 Task: Check the median sale price of single-family homes in the last 1 year.
Action: Mouse moved to (804, 150)
Screenshot: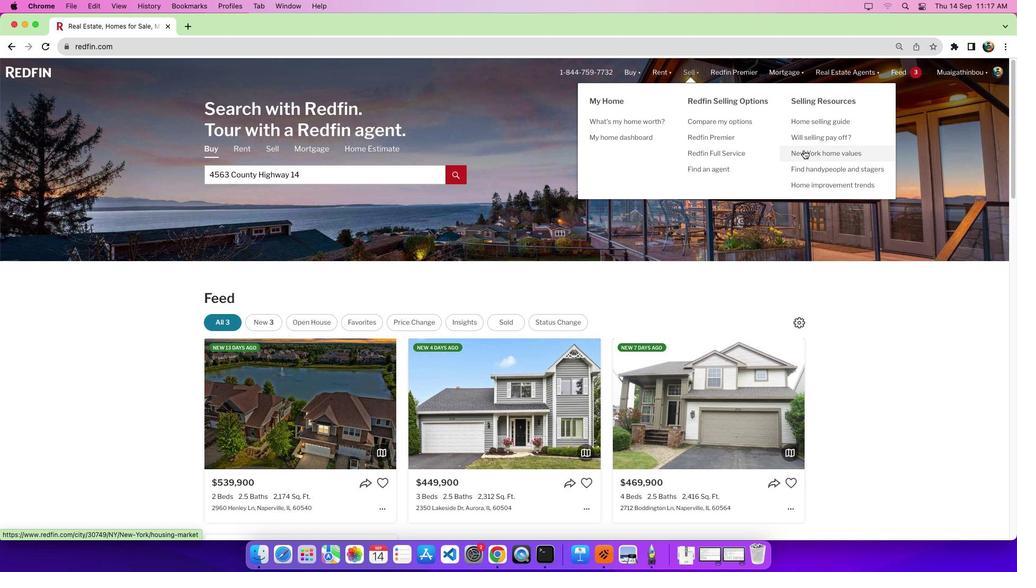 
Action: Mouse pressed left at (804, 150)
Screenshot: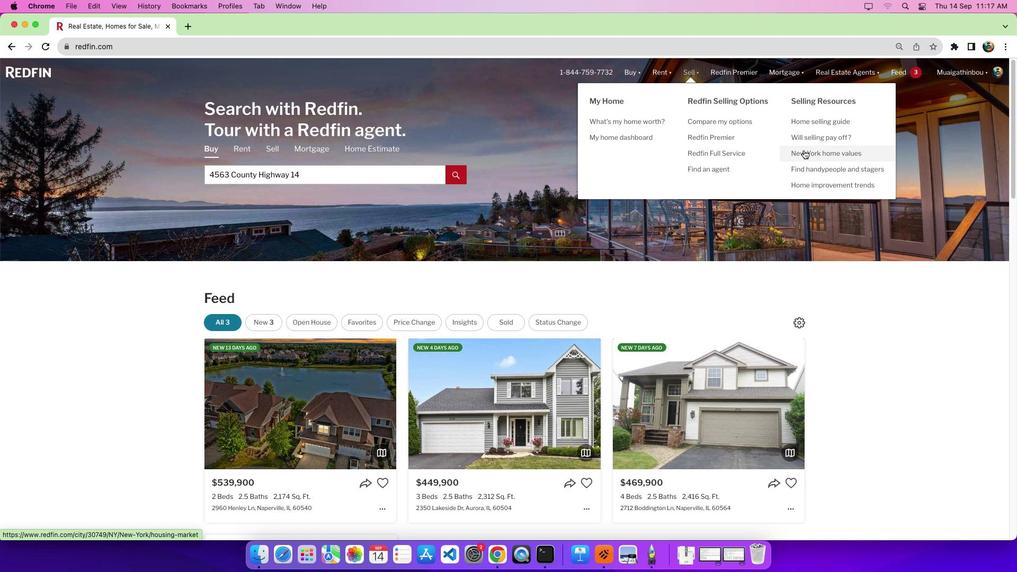 
Action: Mouse moved to (379, 278)
Screenshot: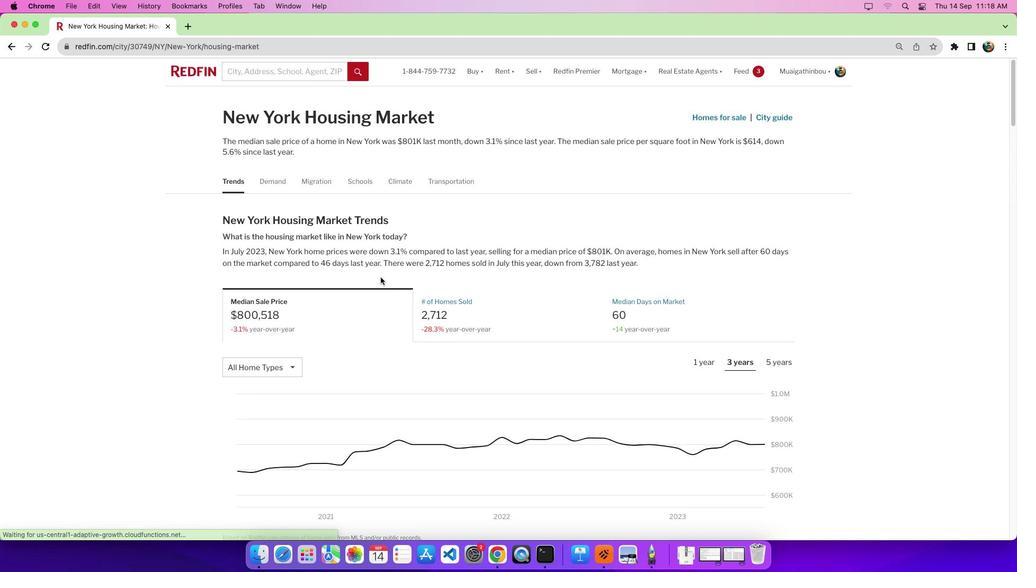 
Action: Mouse scrolled (379, 278) with delta (0, 0)
Screenshot: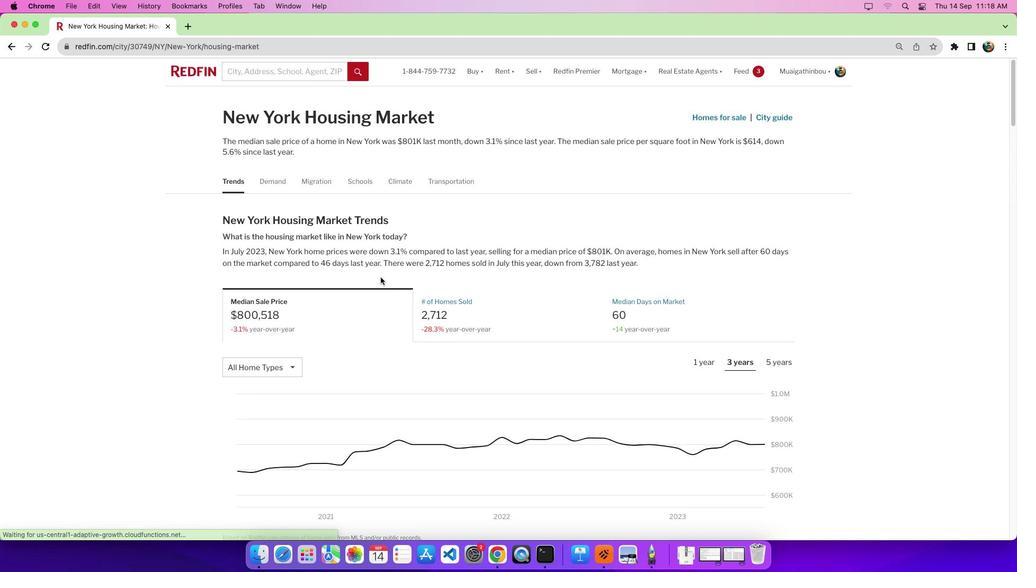 
Action: Mouse moved to (381, 277)
Screenshot: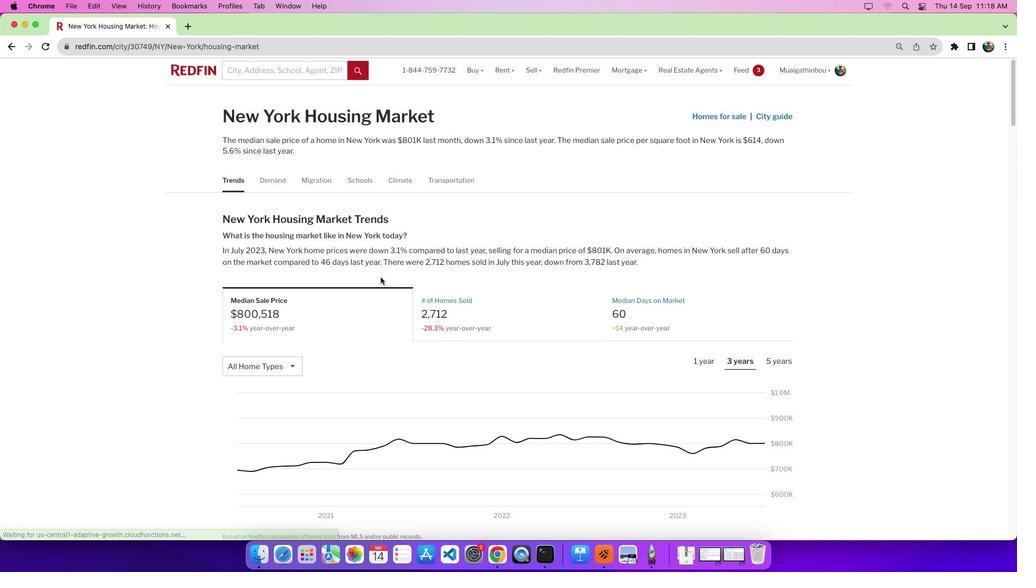 
Action: Mouse scrolled (381, 277) with delta (0, 0)
Screenshot: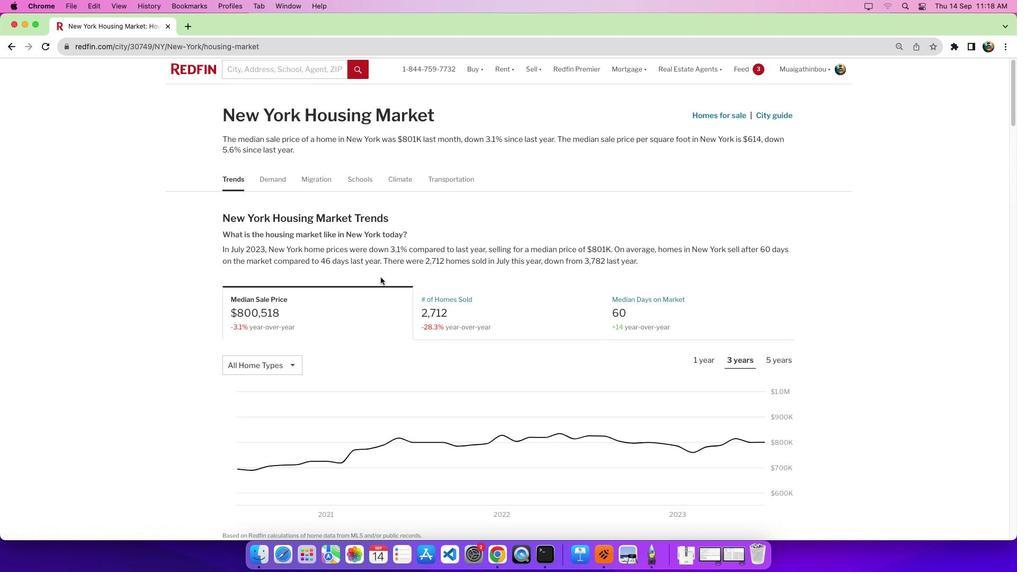 
Action: Mouse moved to (278, 367)
Screenshot: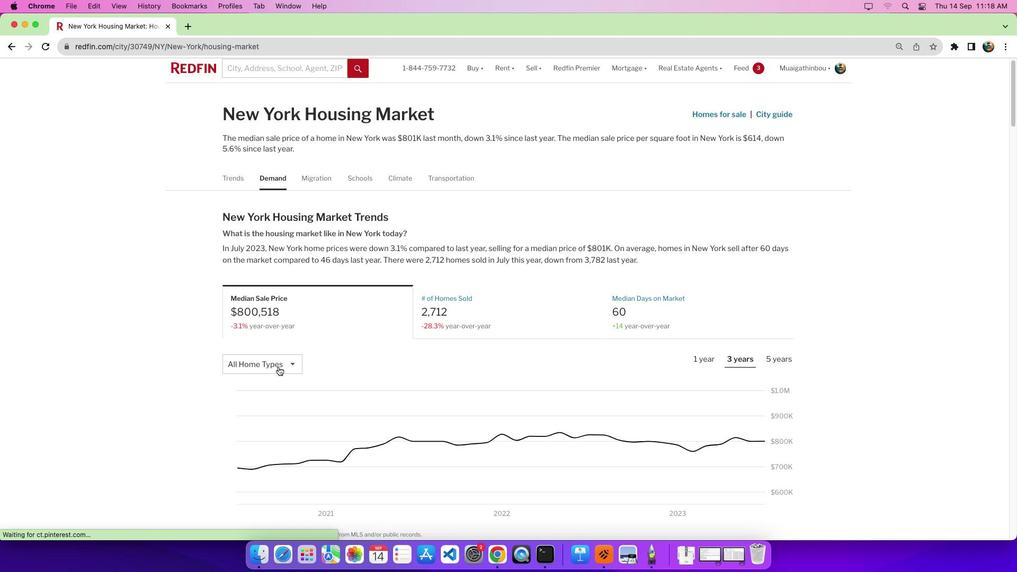 
Action: Mouse pressed left at (278, 367)
Screenshot: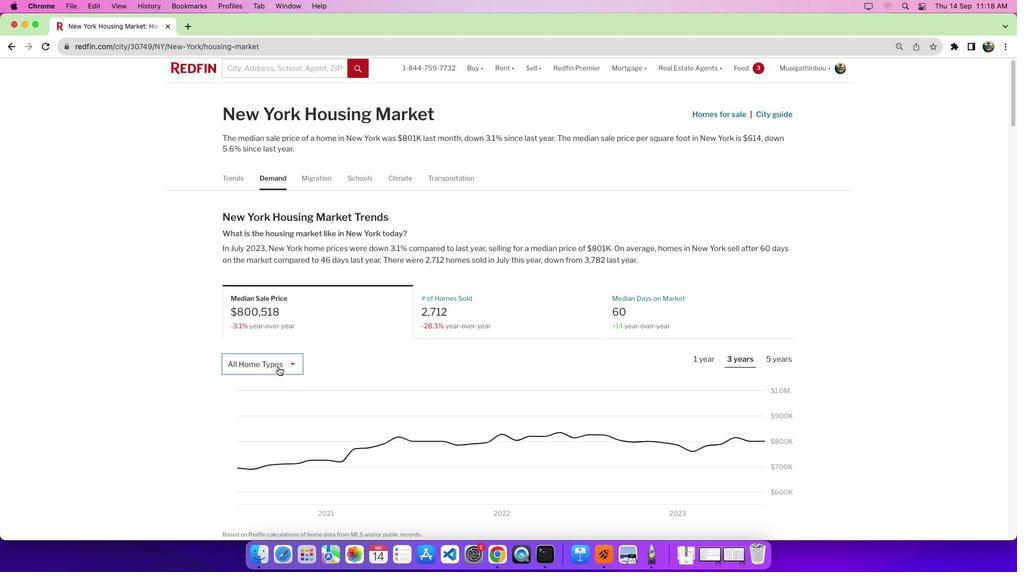 
Action: Mouse moved to (285, 410)
Screenshot: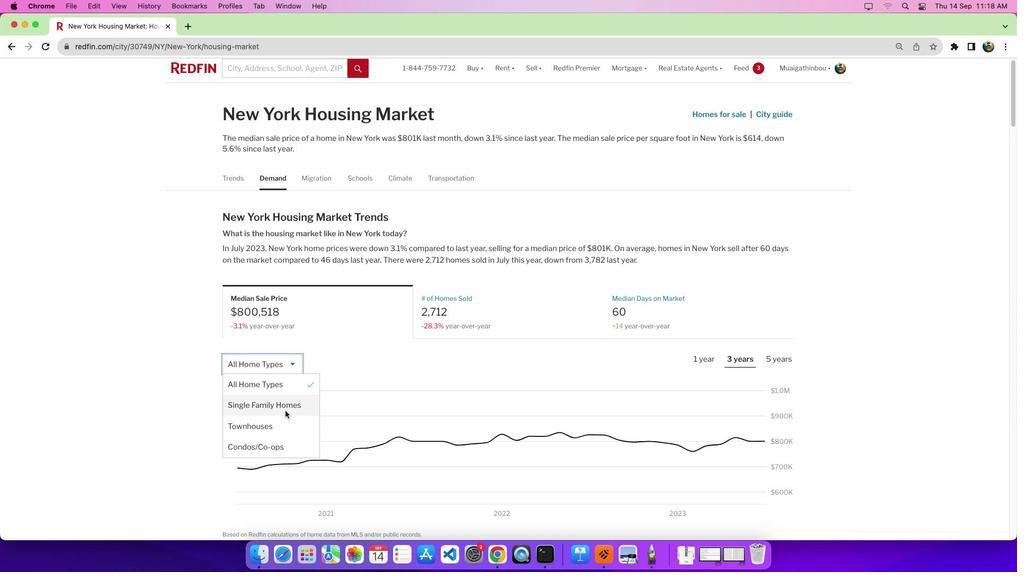 
Action: Mouse pressed left at (285, 410)
Screenshot: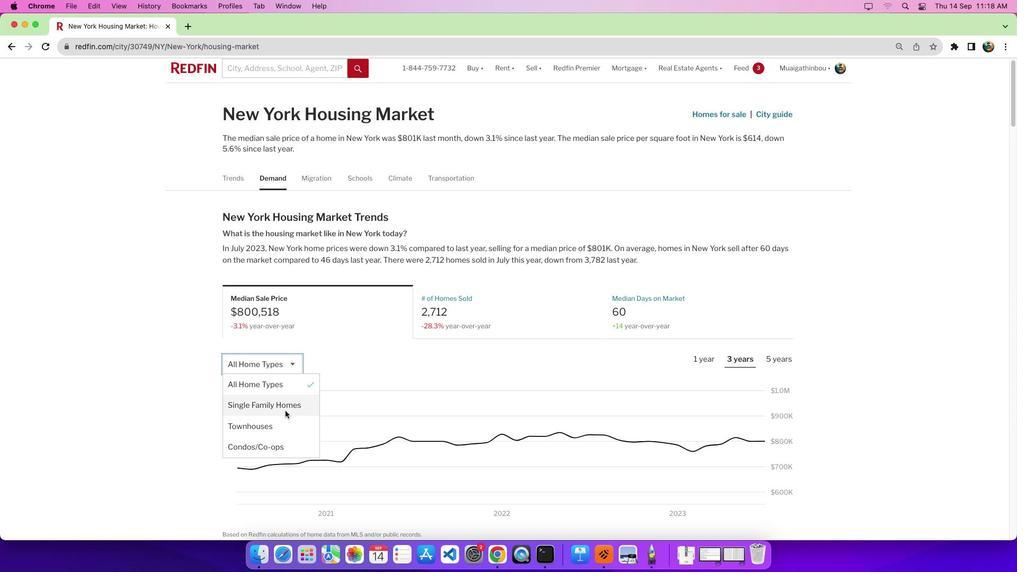 
Action: Mouse moved to (701, 363)
Screenshot: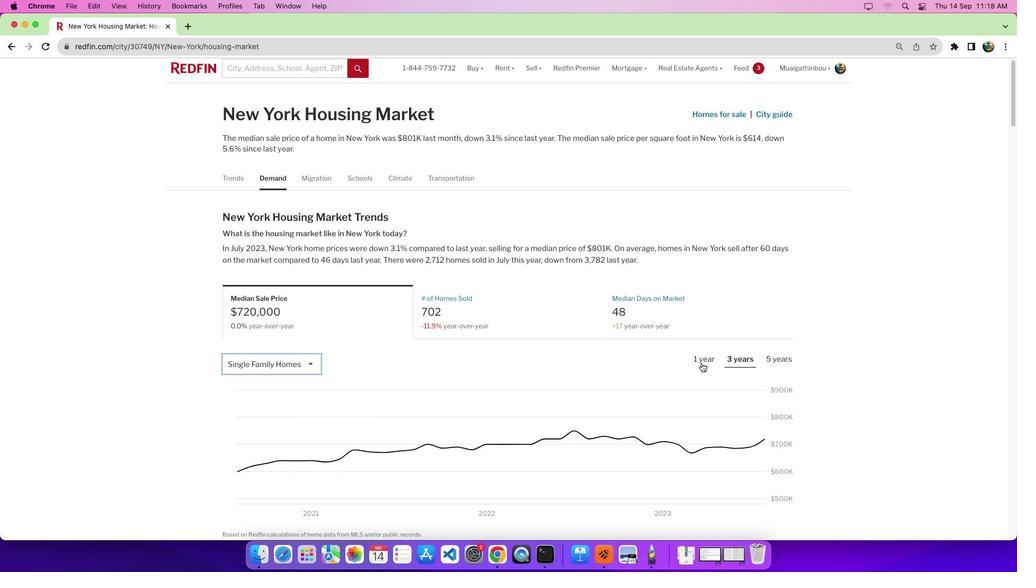 
Action: Mouse pressed left at (701, 363)
Screenshot: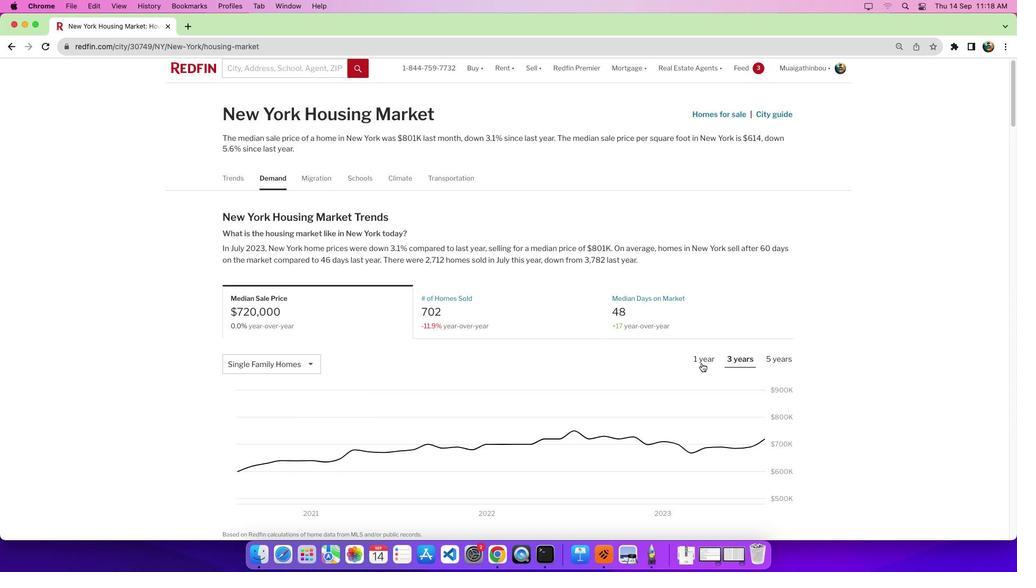 
Action: Mouse moved to (652, 257)
Screenshot: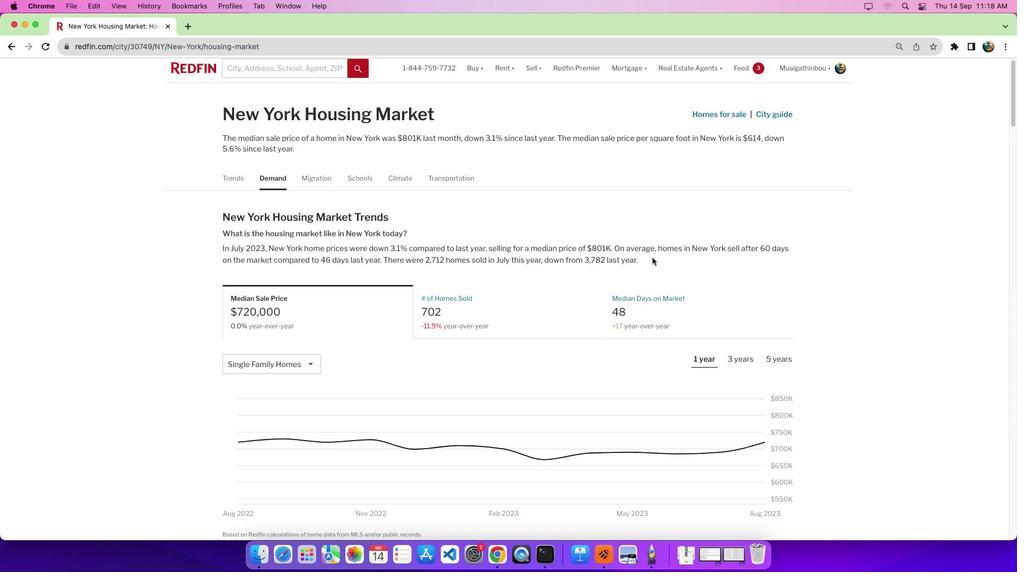 
